 Task: Ask Shivani Mehra for the timing of today's meeting using Microsoft Teams.
Action: Mouse moved to (11, 72)
Screenshot: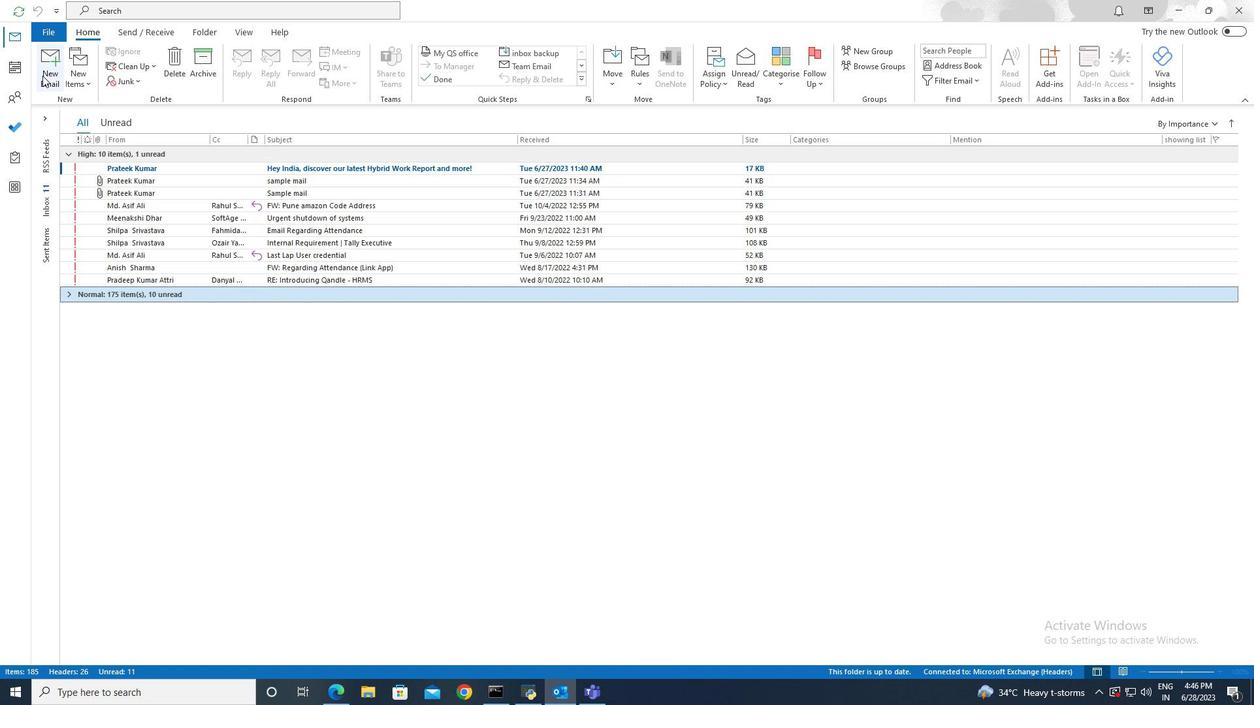
Action: Mouse pressed left at (11, 72)
Screenshot: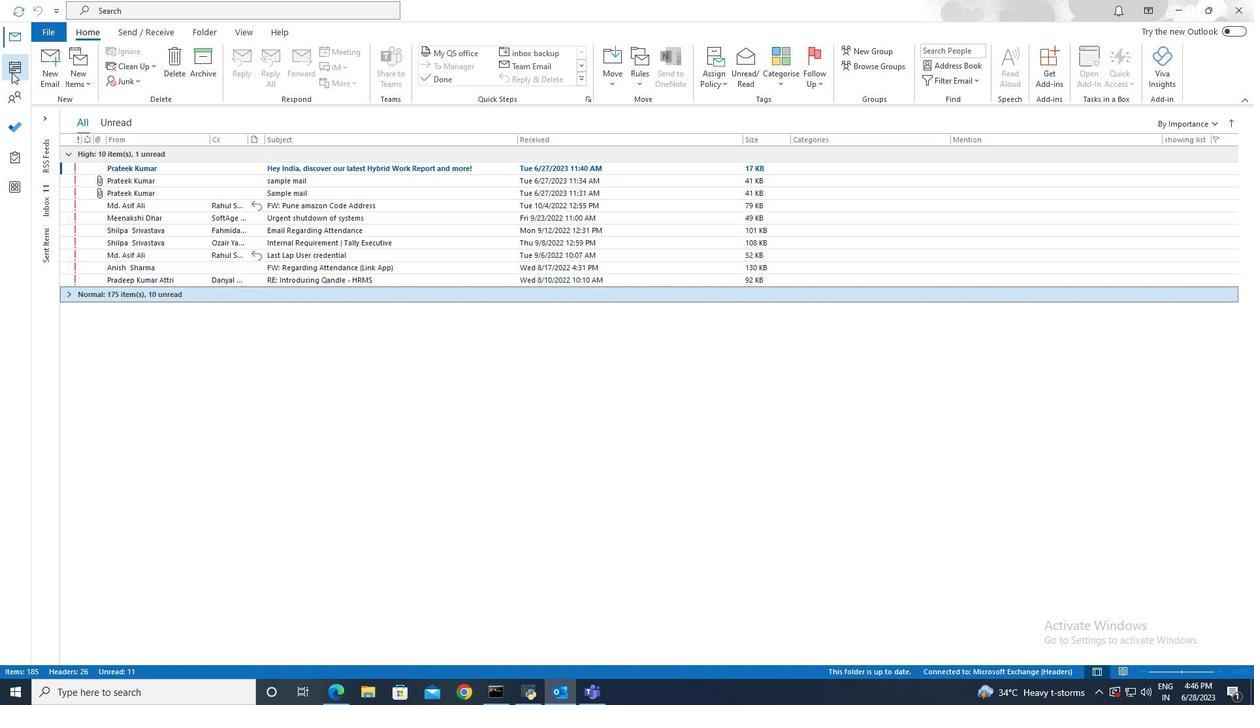 
Action: Mouse moved to (145, 79)
Screenshot: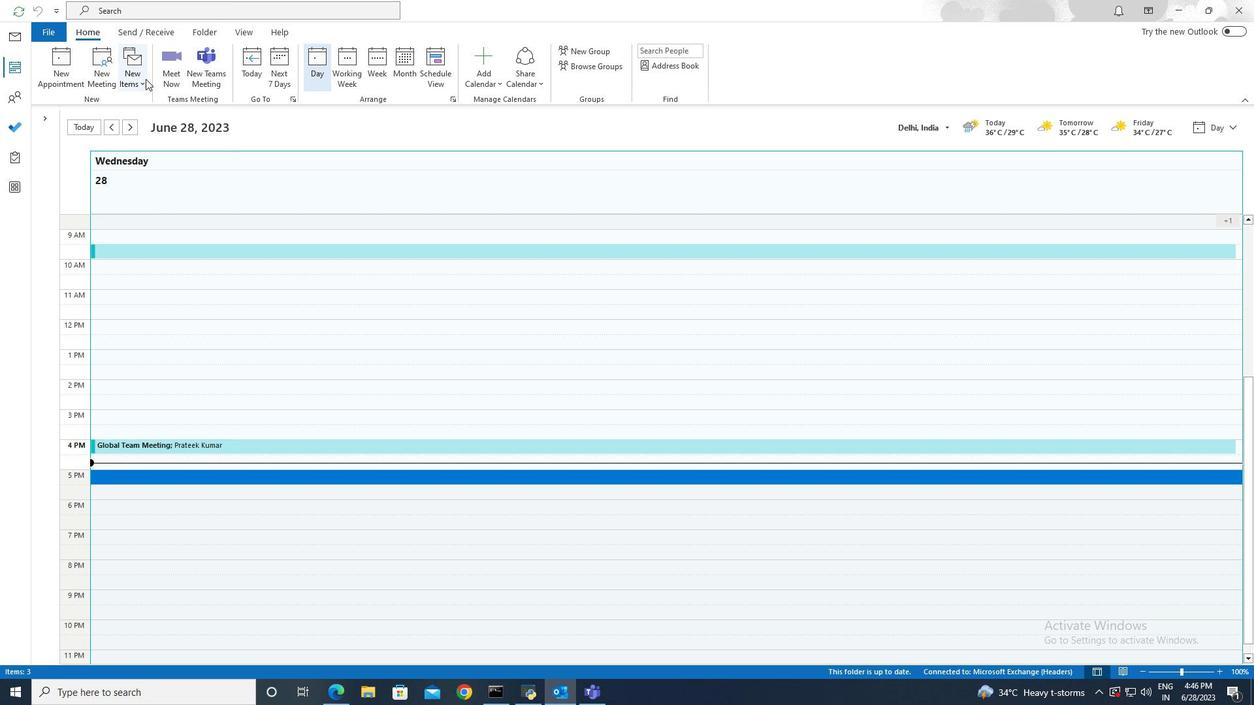 
Action: Mouse pressed left at (145, 79)
Screenshot: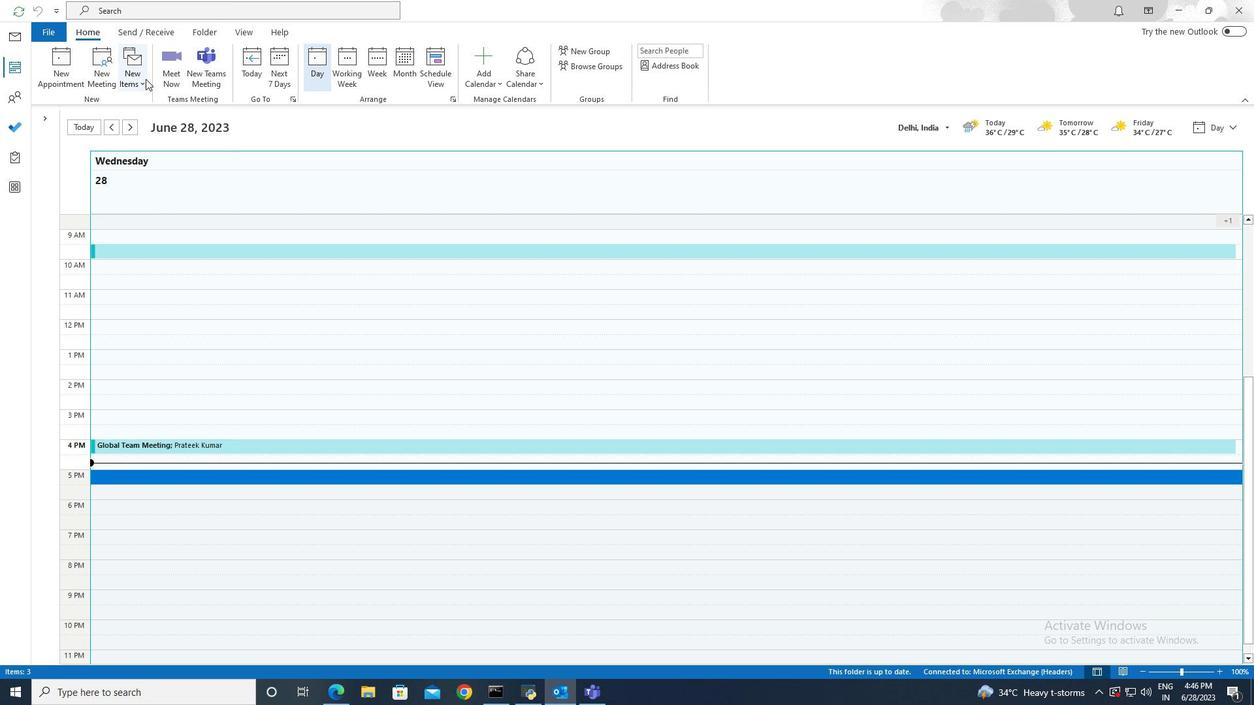 
Action: Mouse moved to (157, 126)
Screenshot: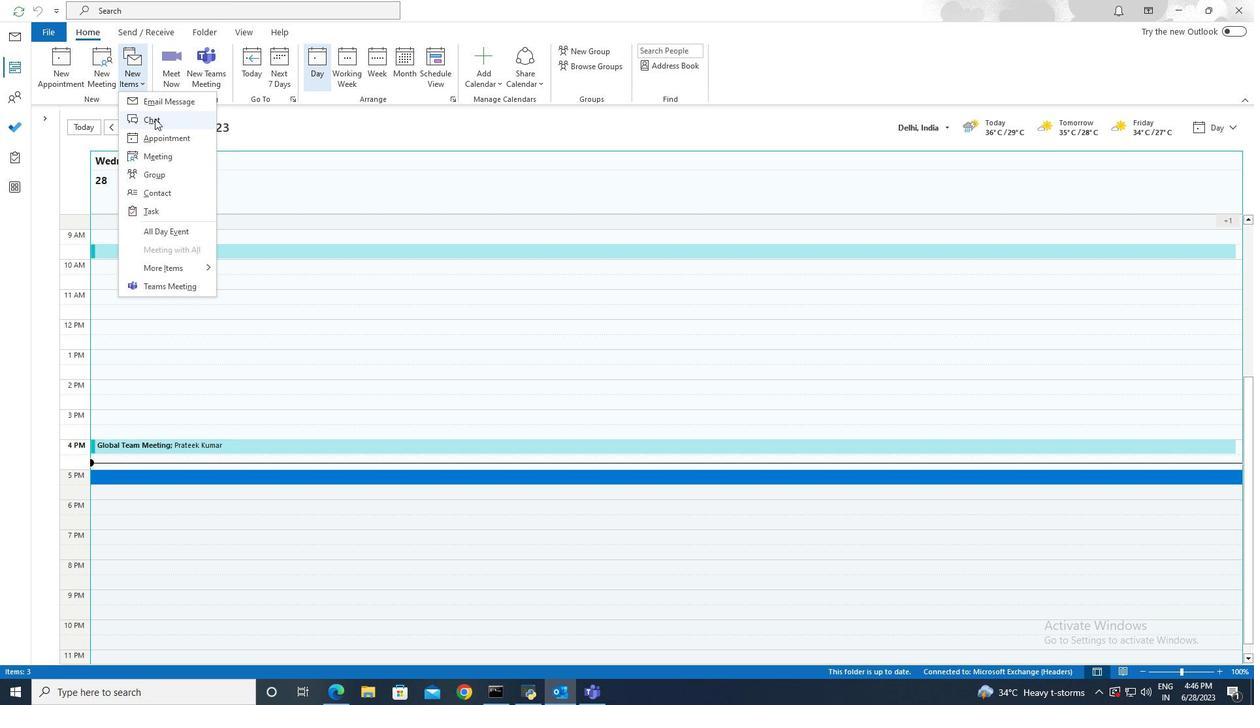 
Action: Mouse pressed left at (157, 126)
Screenshot: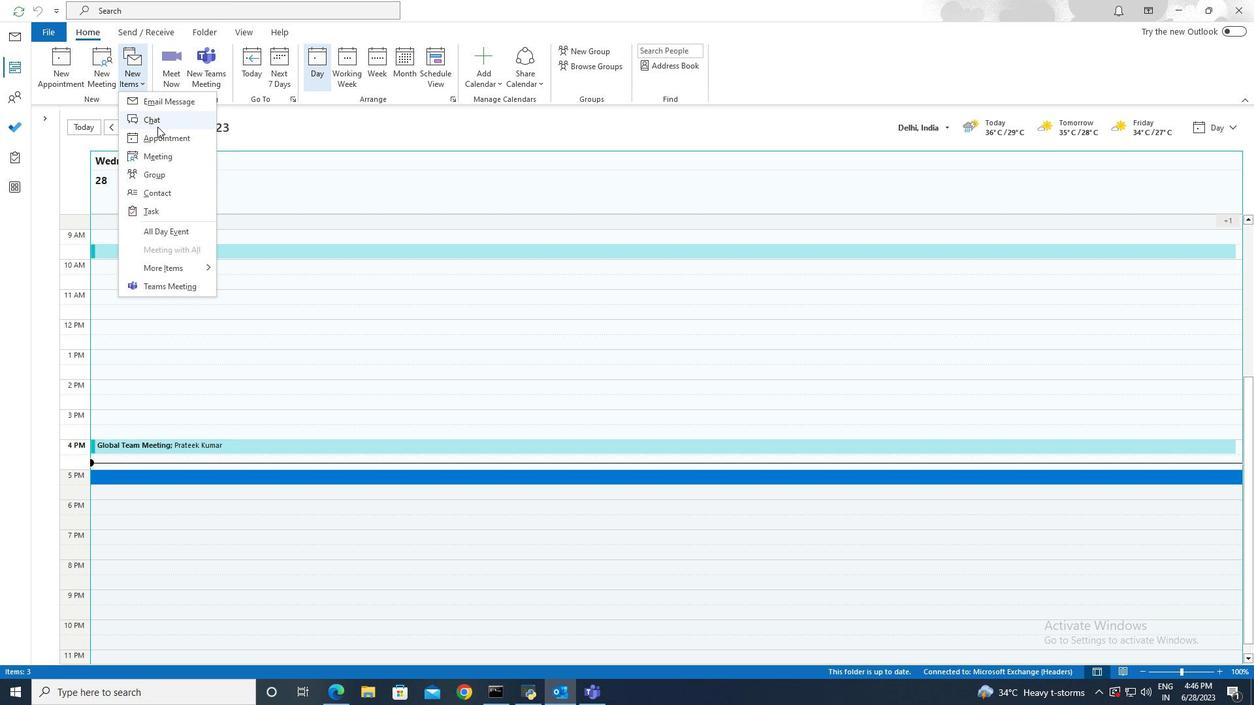 
Action: Mouse moved to (478, 258)
Screenshot: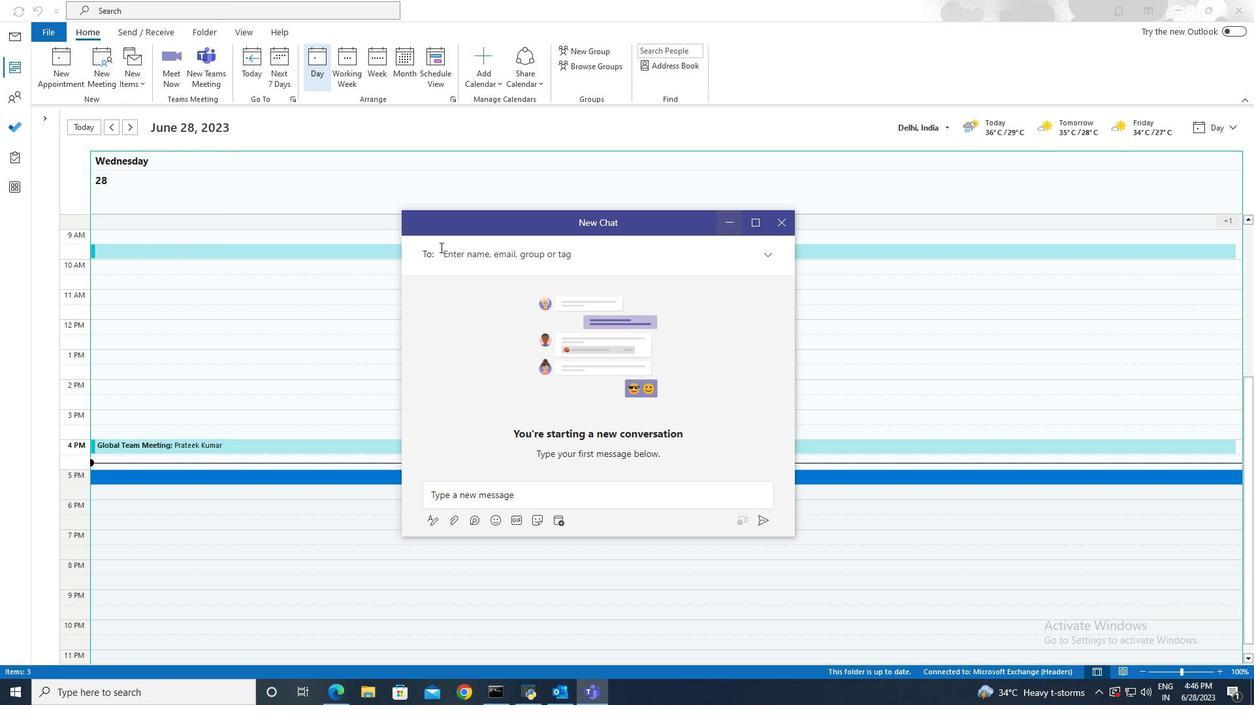 
Action: Mouse pressed left at (478, 258)
Screenshot: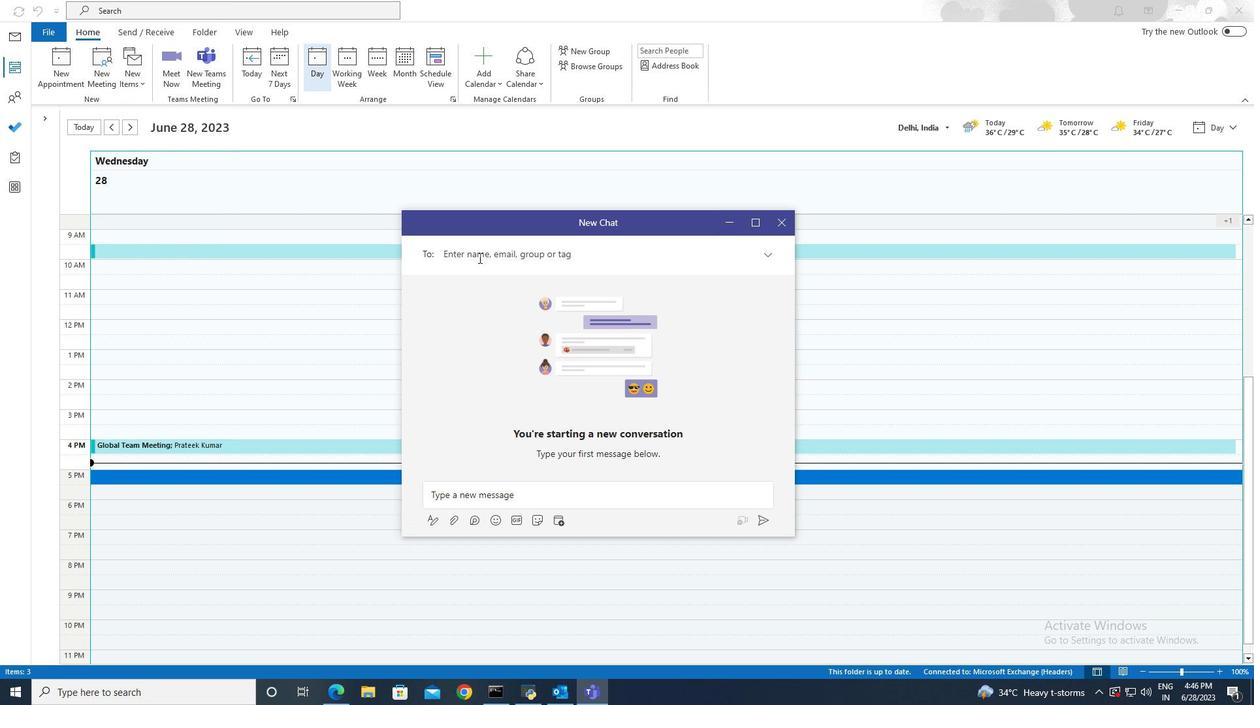 
Action: Key pressed <Key.shift>Shivani<Key.space><Key.shift>Mehra
Screenshot: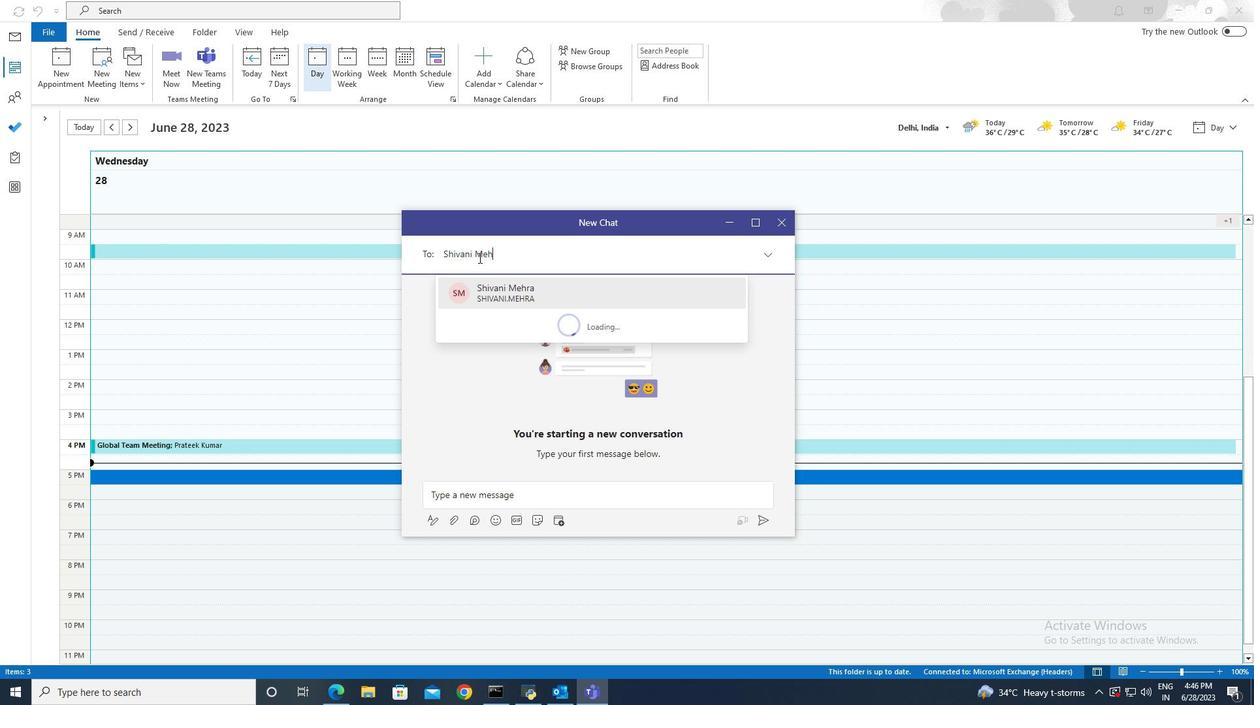 
Action: Mouse moved to (499, 294)
Screenshot: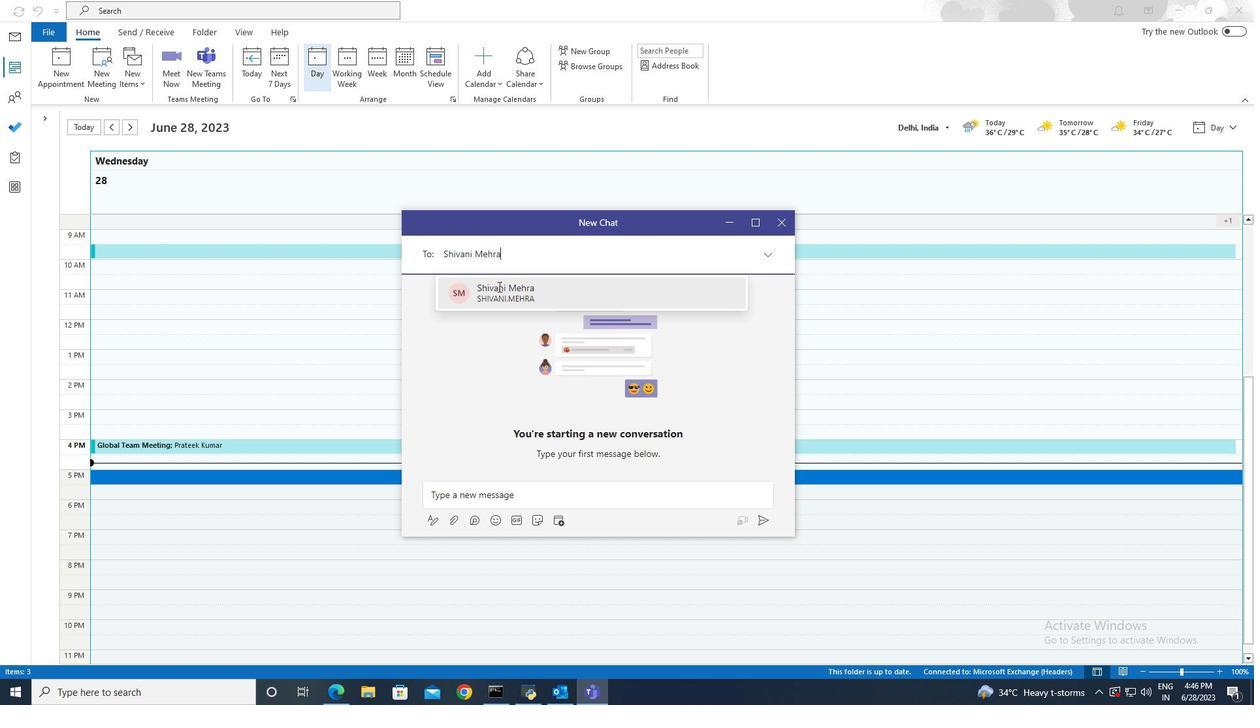 
Action: Mouse pressed left at (499, 294)
Screenshot: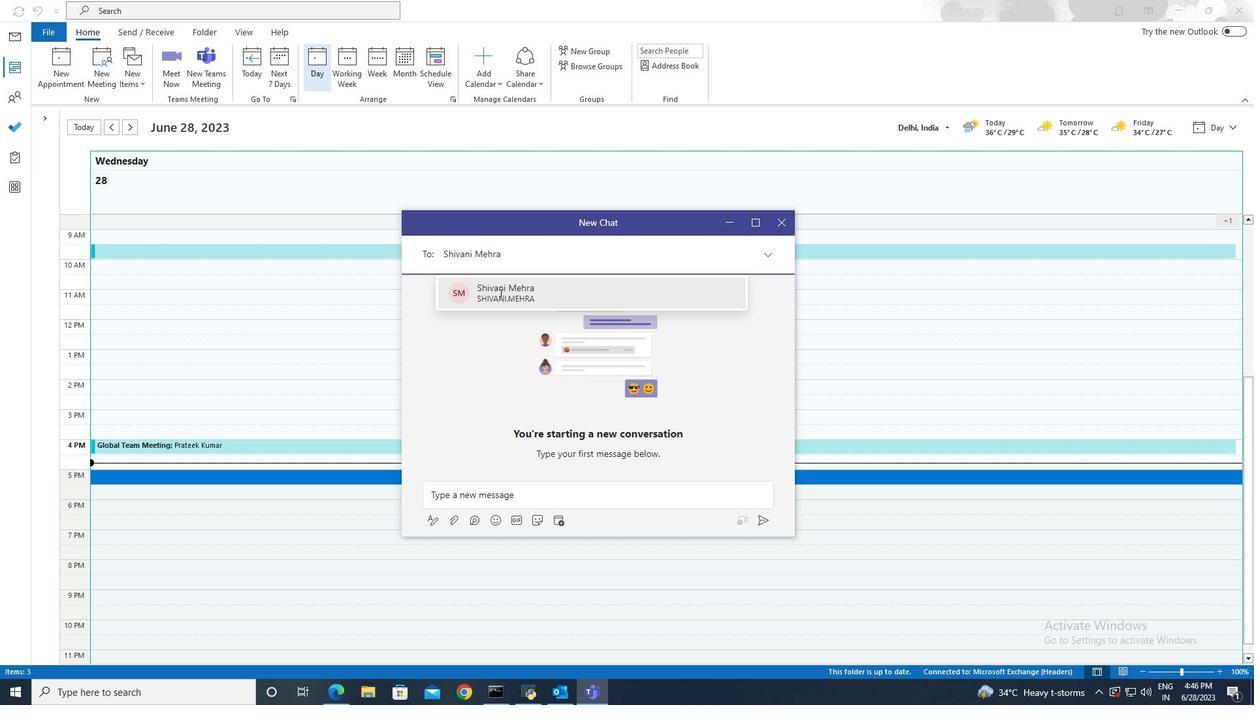 
Action: Mouse moved to (523, 486)
Screenshot: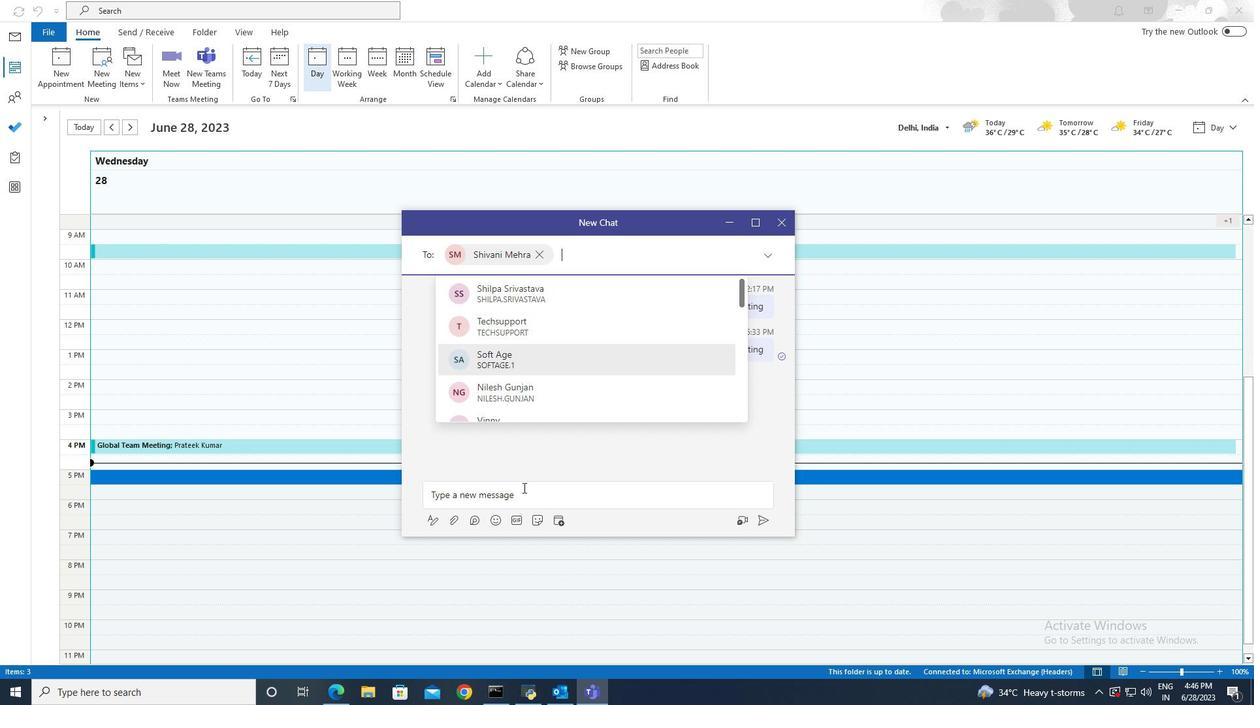 
Action: Mouse pressed left at (523, 486)
Screenshot: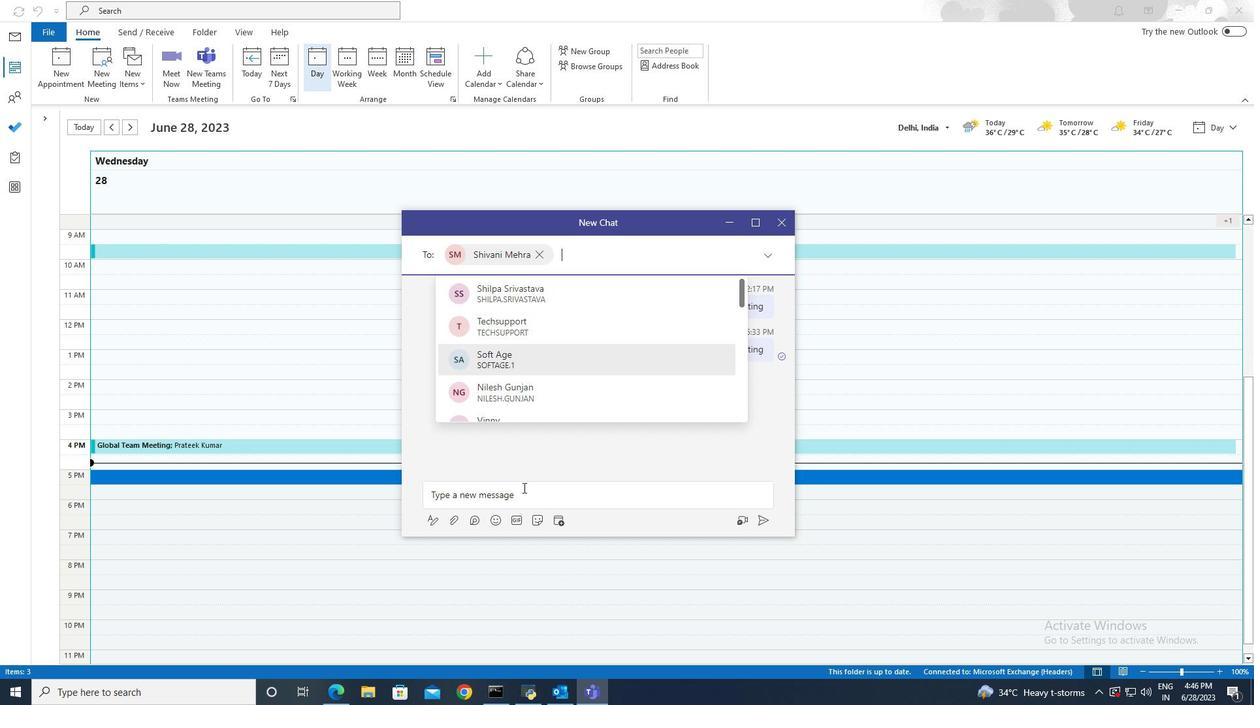 
Action: Mouse moved to (520, 499)
Screenshot: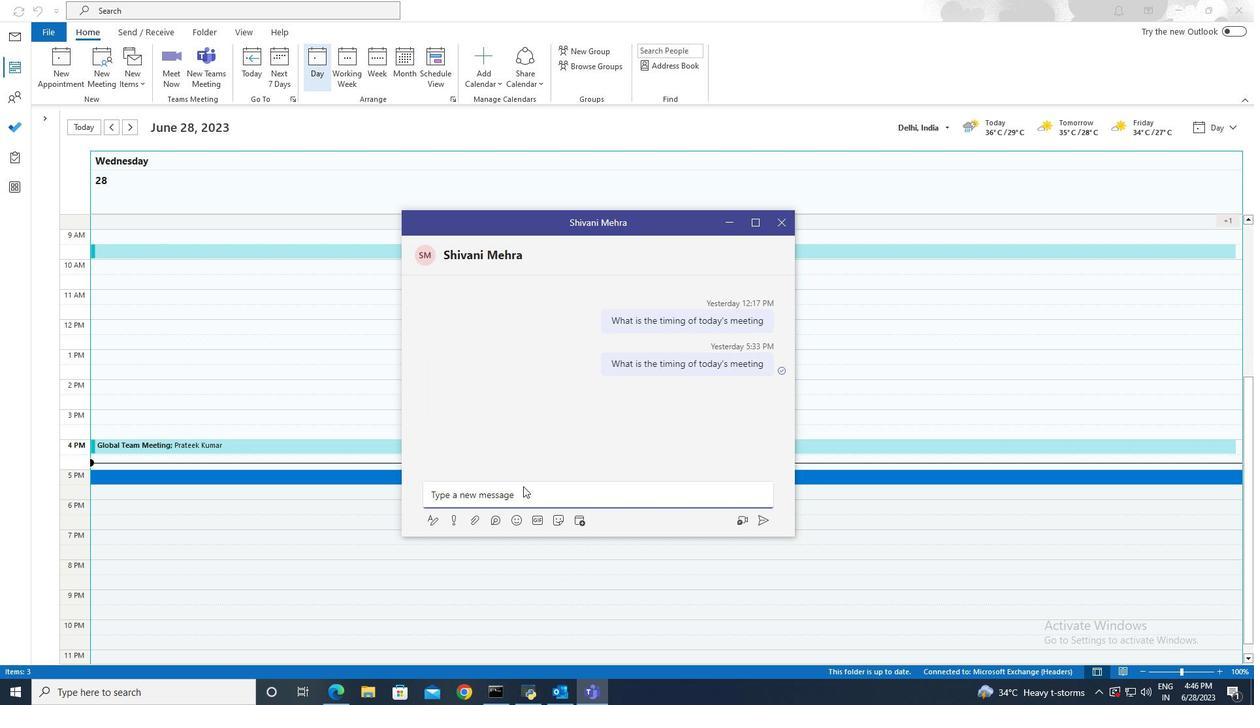 
Action: Key pressed <Key.shift>What<Key.space>is<Key.space>the<Key.space>timing<Key.space>of<Key.space>today's<Key.space>meeting.<Key.backspace>
Screenshot: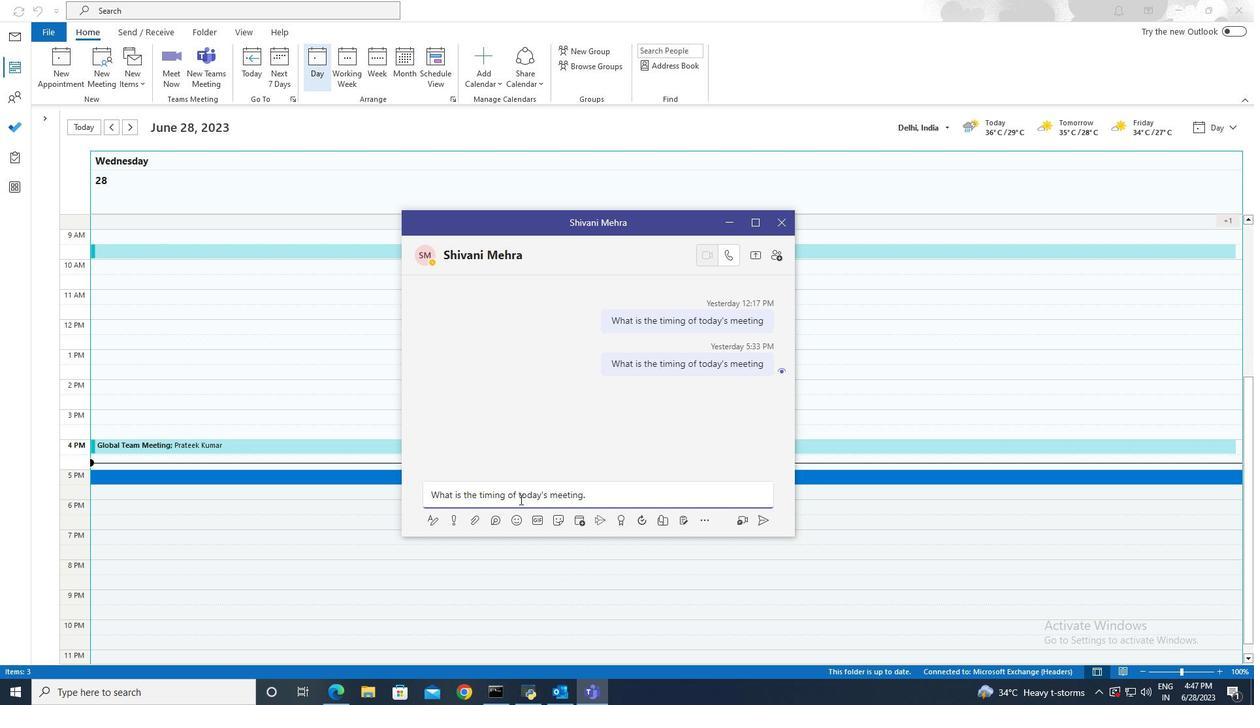 
Action: Mouse moved to (762, 520)
Screenshot: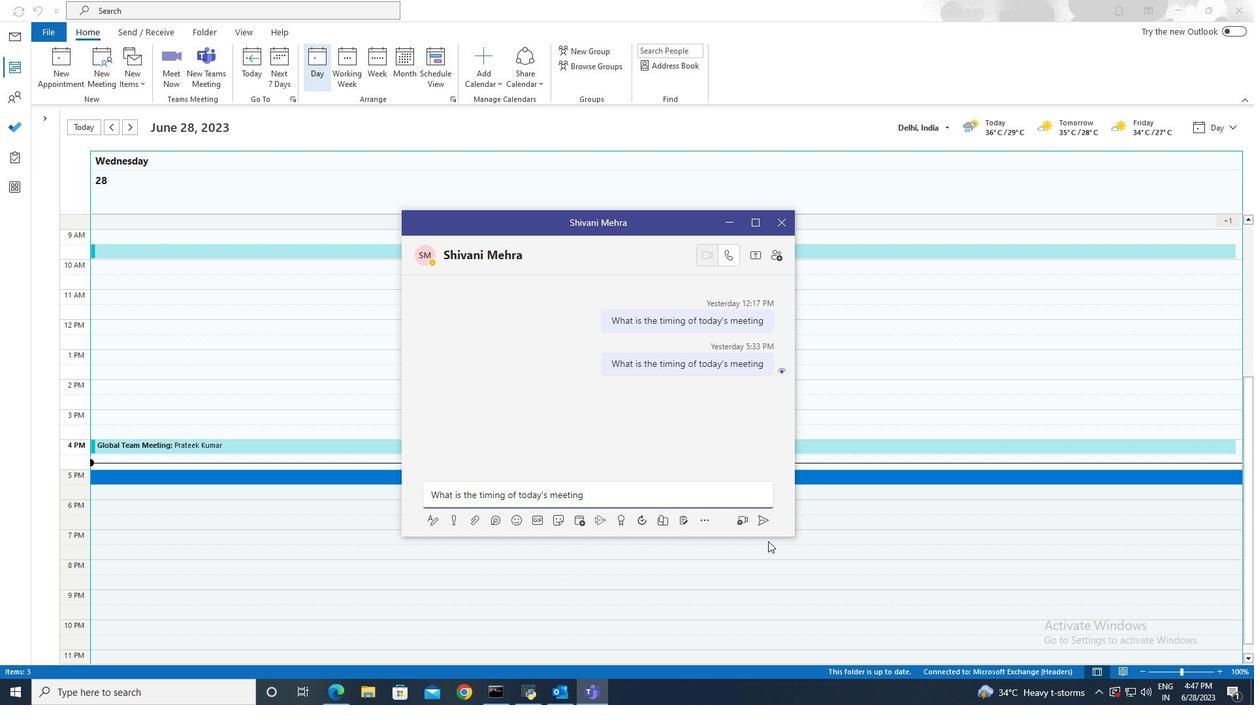 
Action: Mouse pressed left at (762, 520)
Screenshot: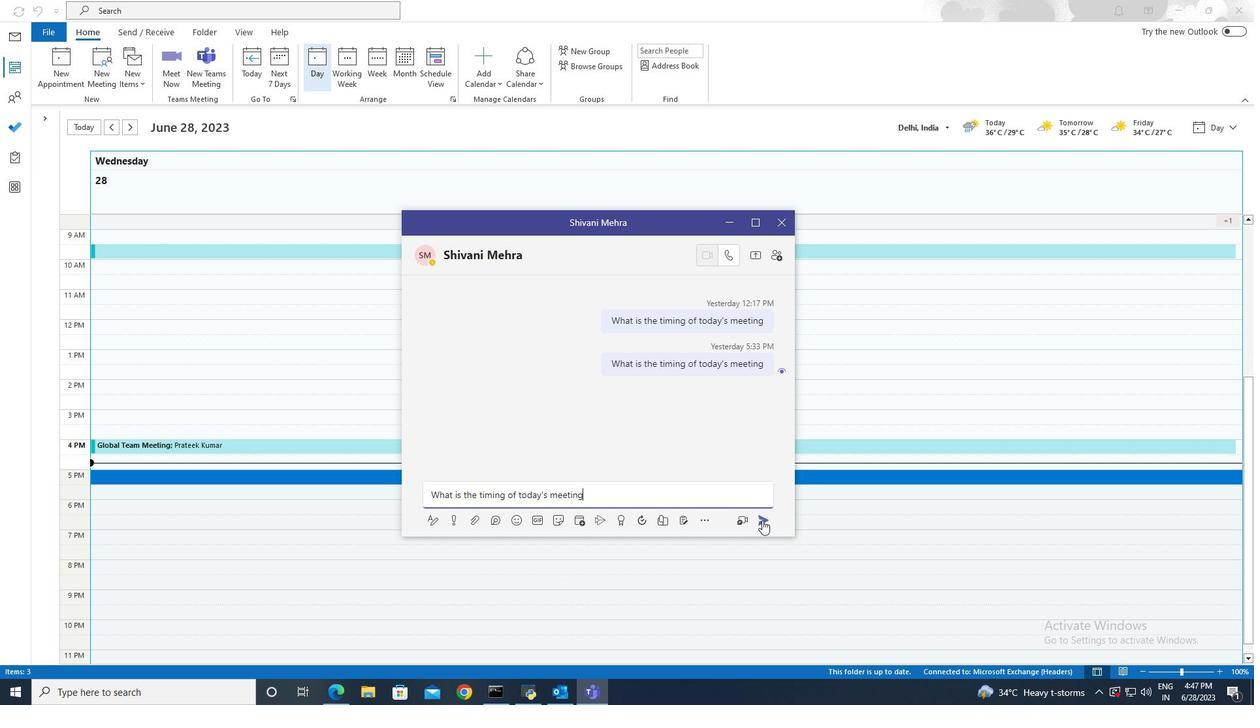 
